 Task: Import "Favorites/Bookmarks" from the file "bookmarks".
Action: Mouse moved to (1198, 35)
Screenshot: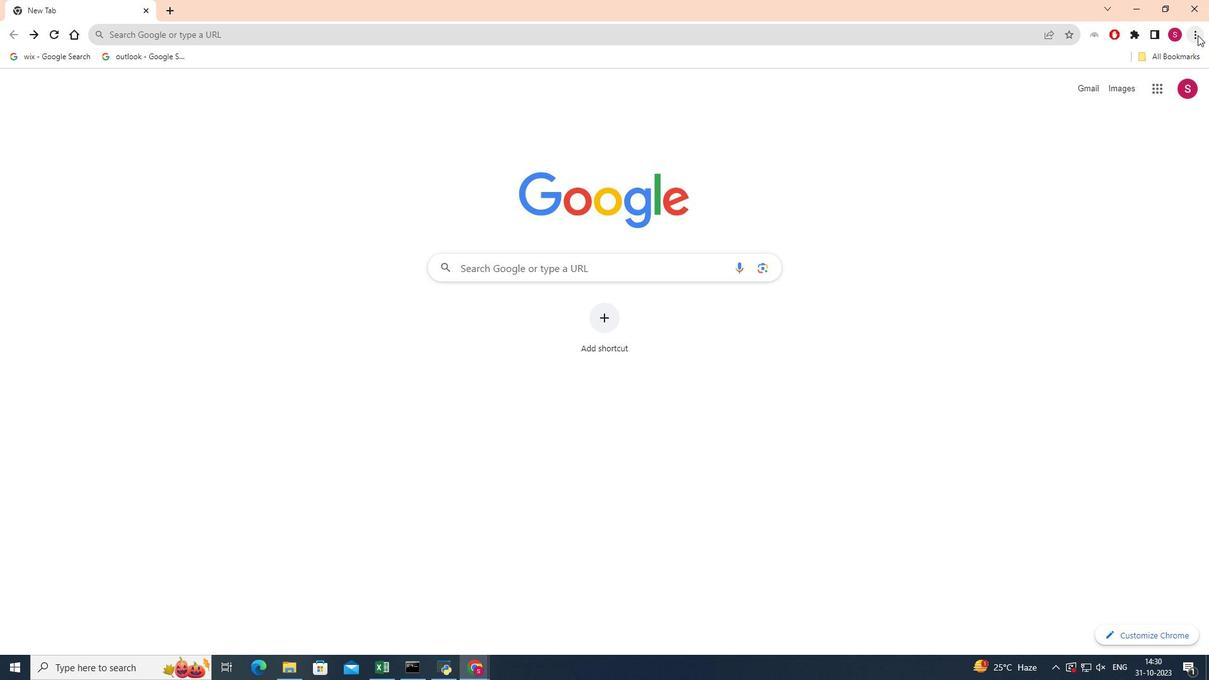 
Action: Mouse pressed left at (1198, 35)
Screenshot: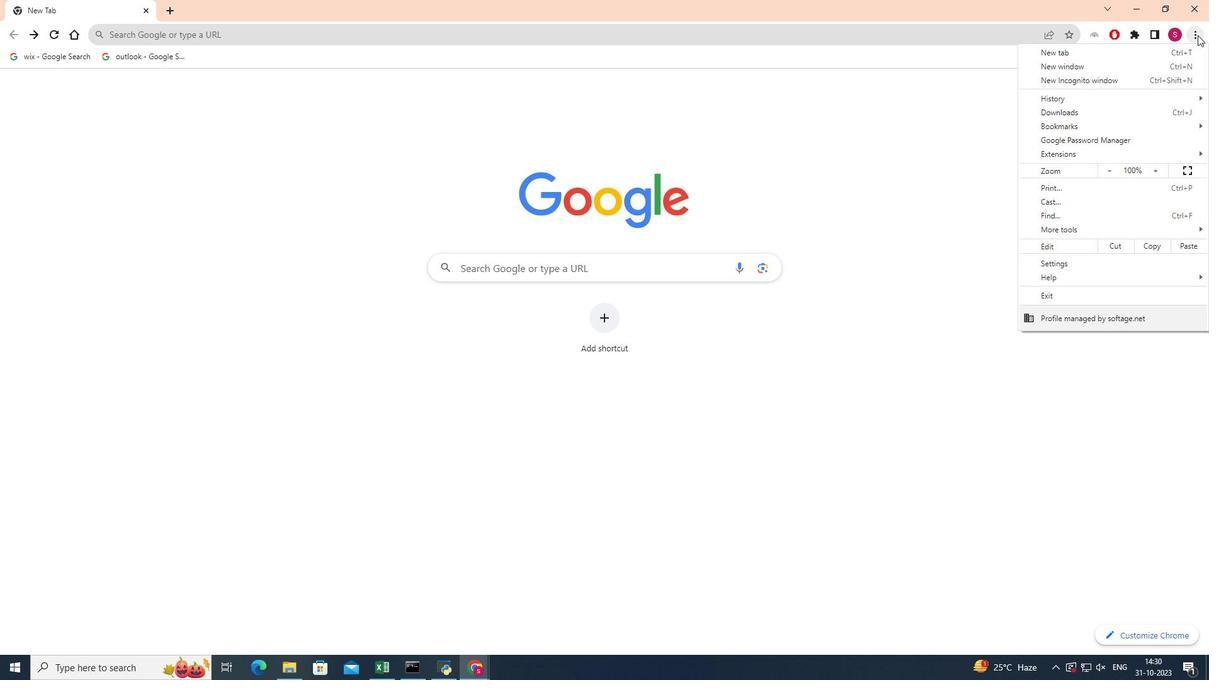 
Action: Mouse moved to (1075, 123)
Screenshot: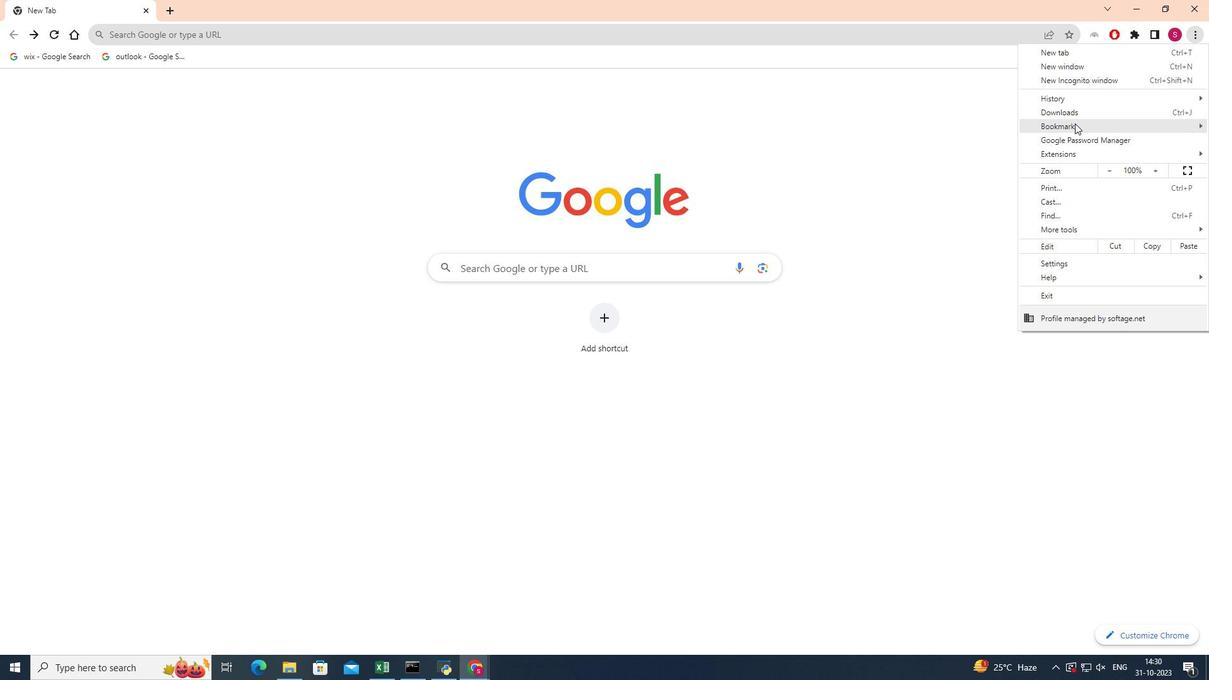 
Action: Mouse pressed left at (1075, 123)
Screenshot: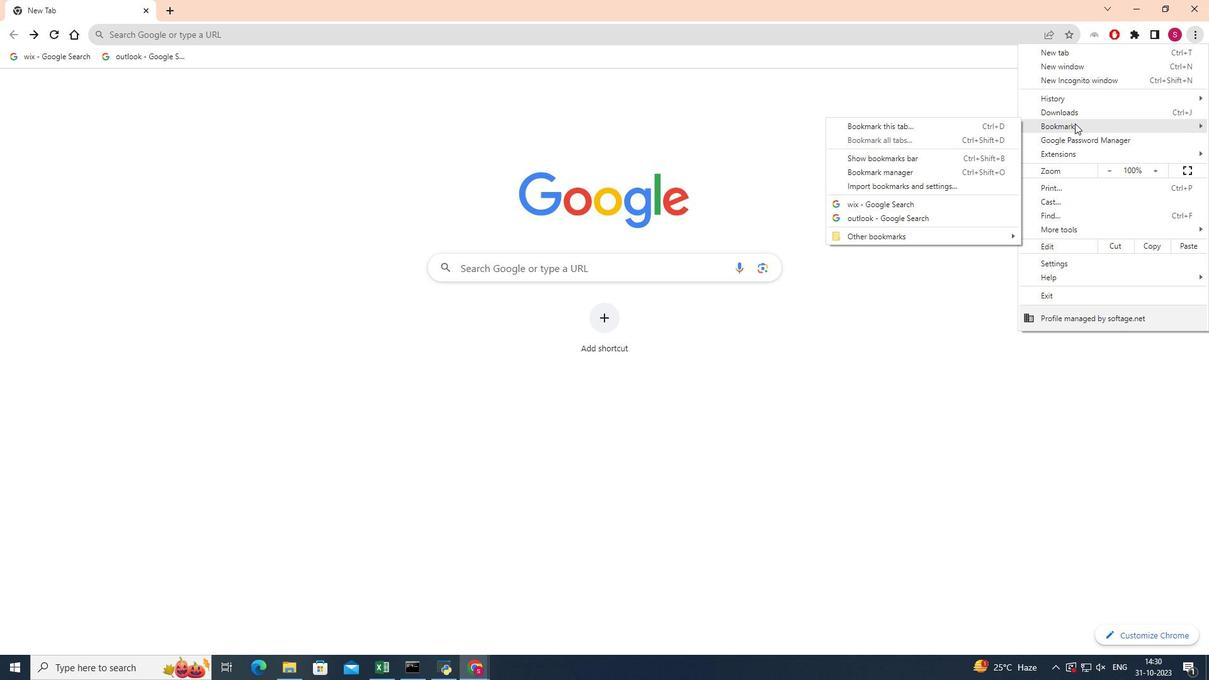 
Action: Mouse moved to (918, 188)
Screenshot: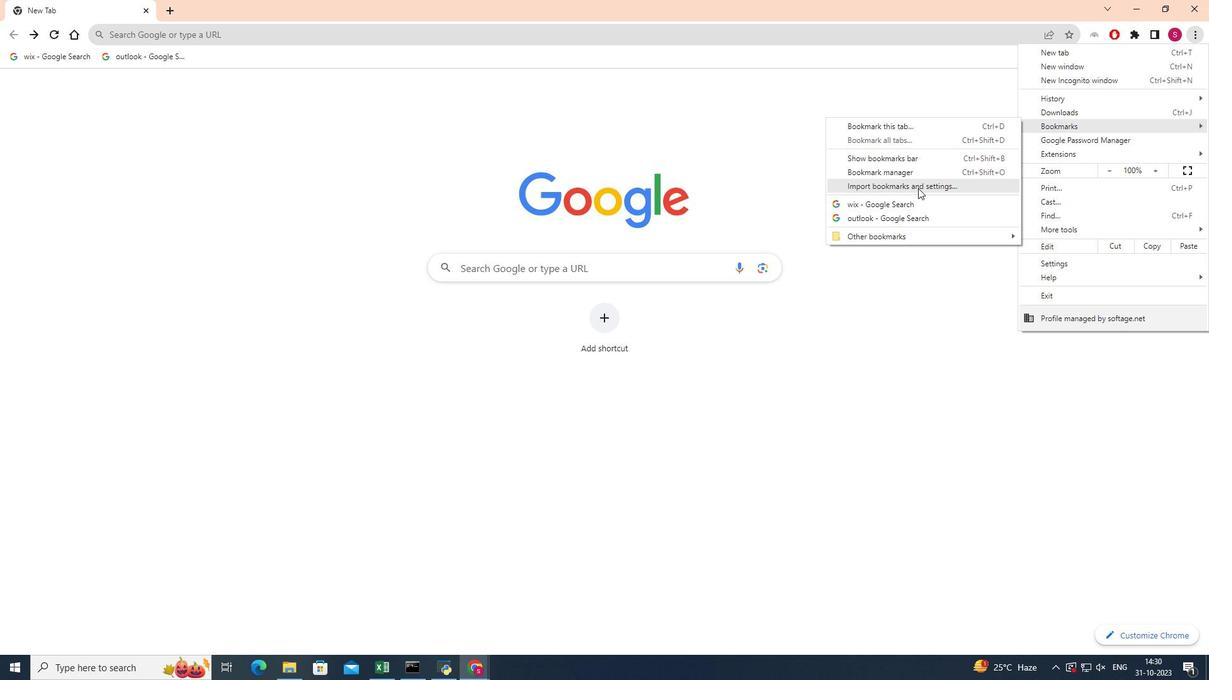 
Action: Mouse pressed left at (918, 188)
Screenshot: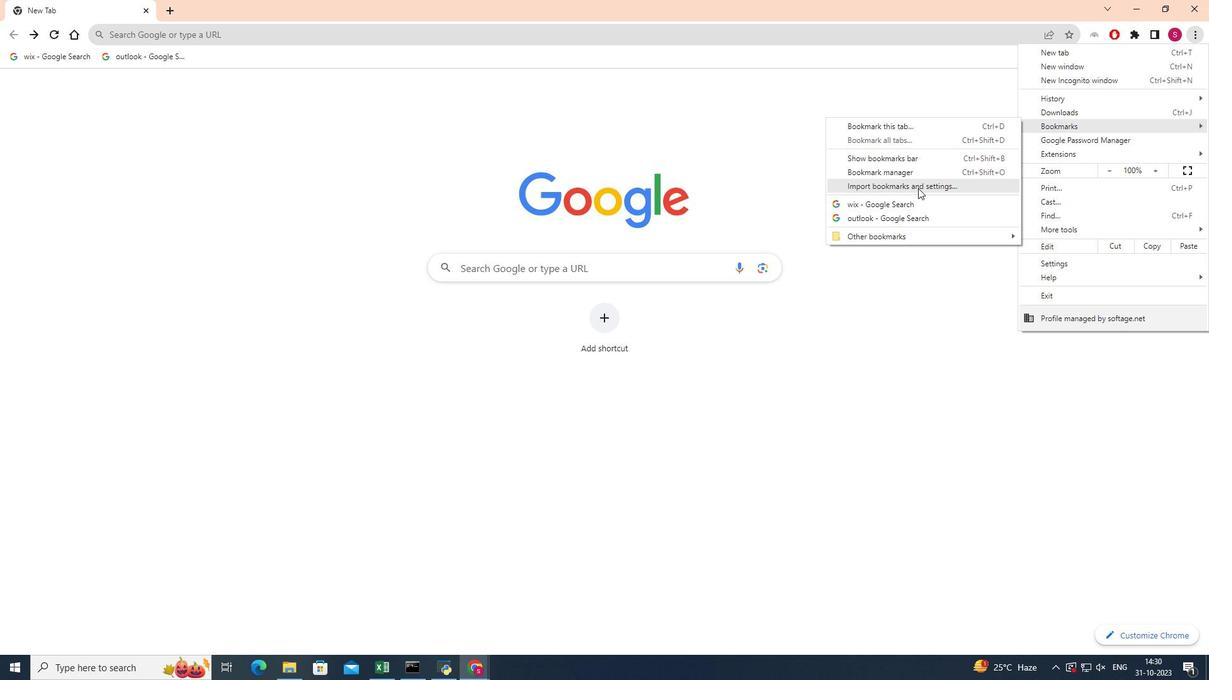 
Action: Mouse moved to (460, 342)
Screenshot: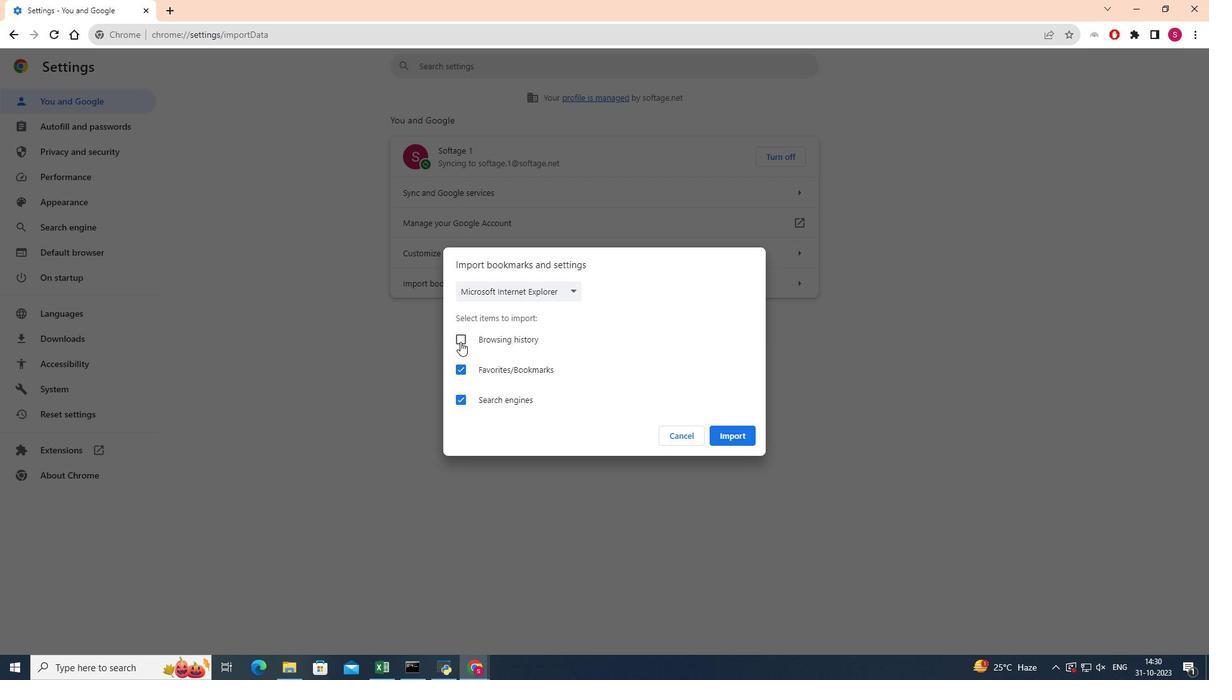 
Action: Mouse pressed left at (460, 342)
Screenshot: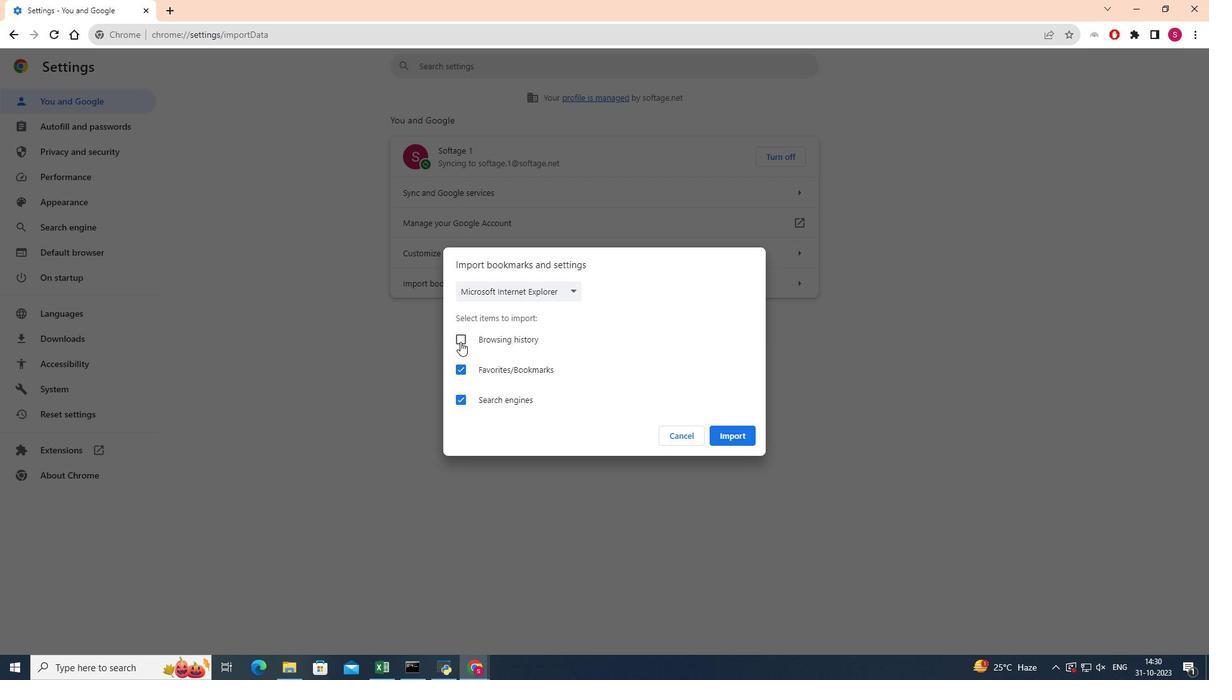 
Action: Mouse moved to (454, 369)
Screenshot: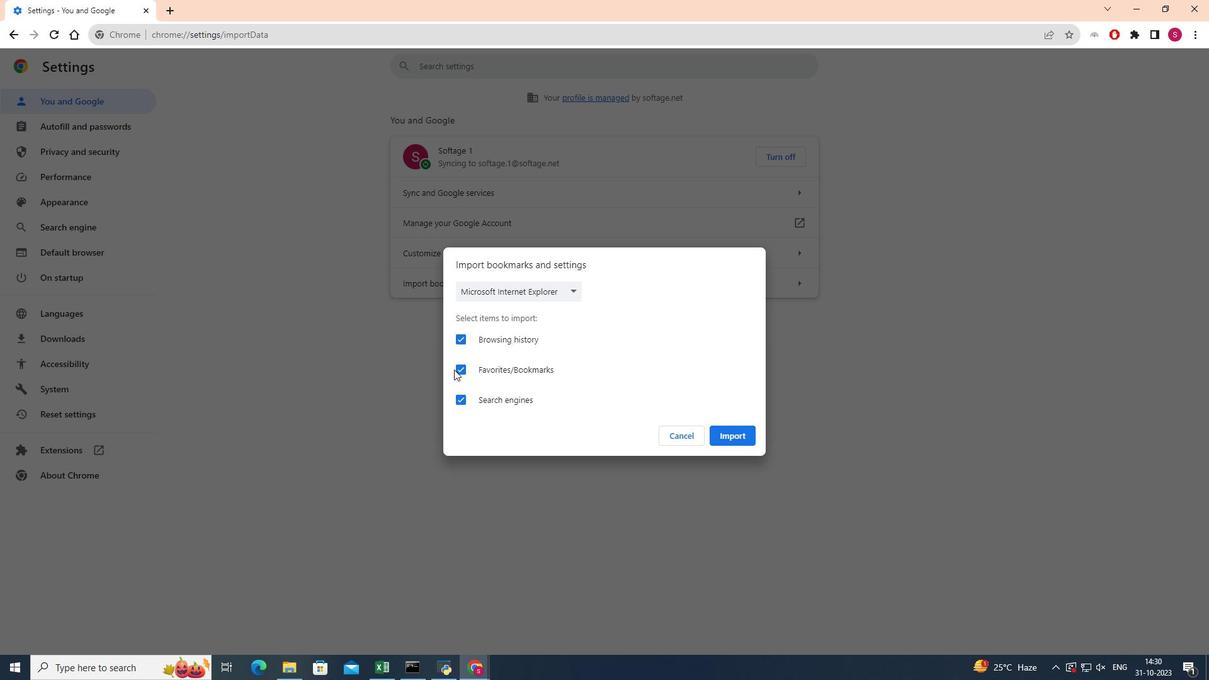 
Action: Mouse pressed left at (454, 369)
Screenshot: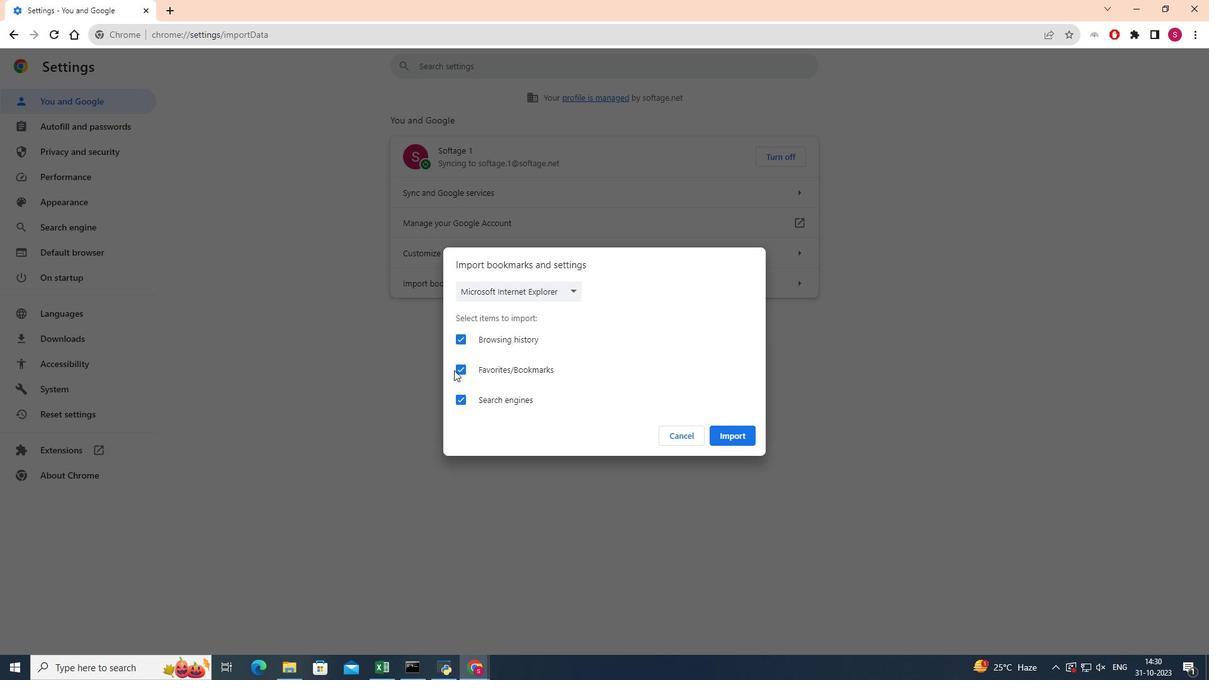 
Action: Mouse moved to (456, 368)
Screenshot: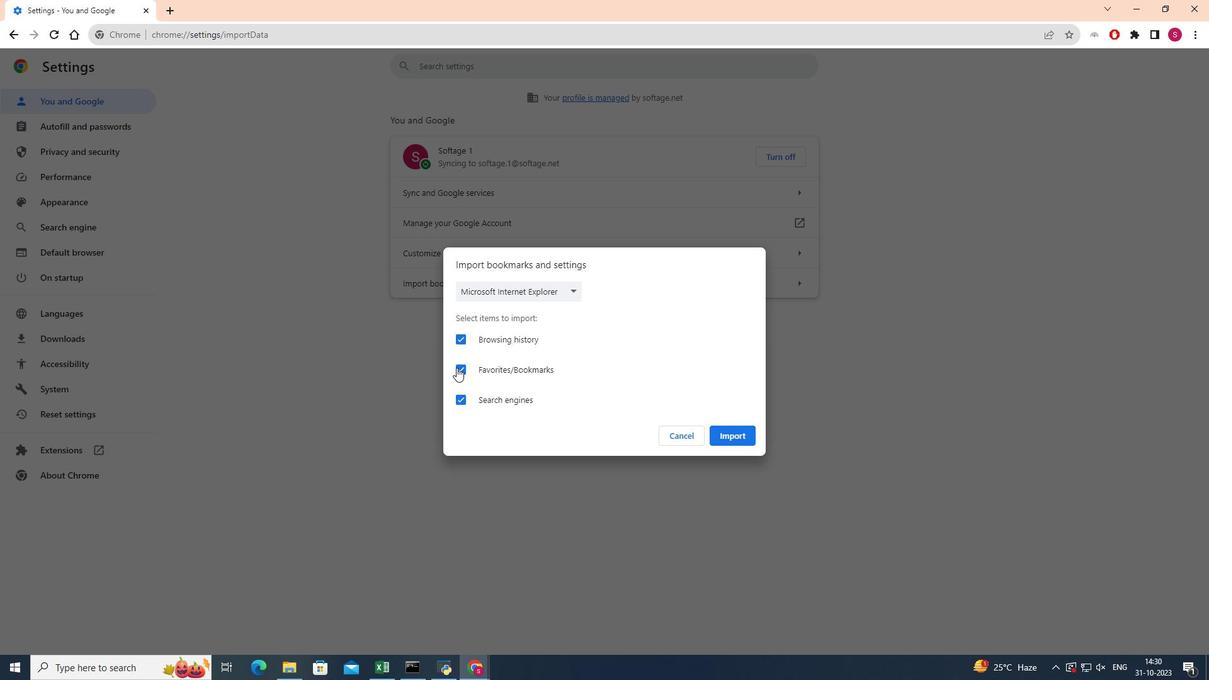 
Action: Mouse pressed left at (456, 368)
Screenshot: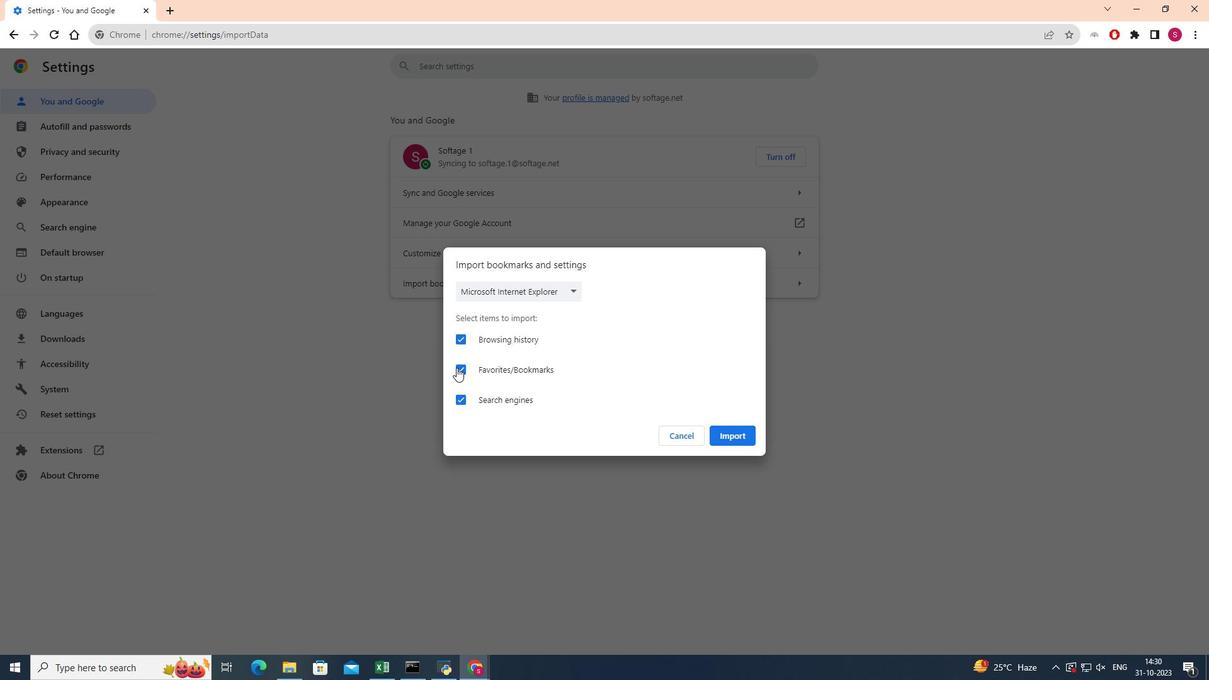
Action: Mouse moved to (459, 400)
Screenshot: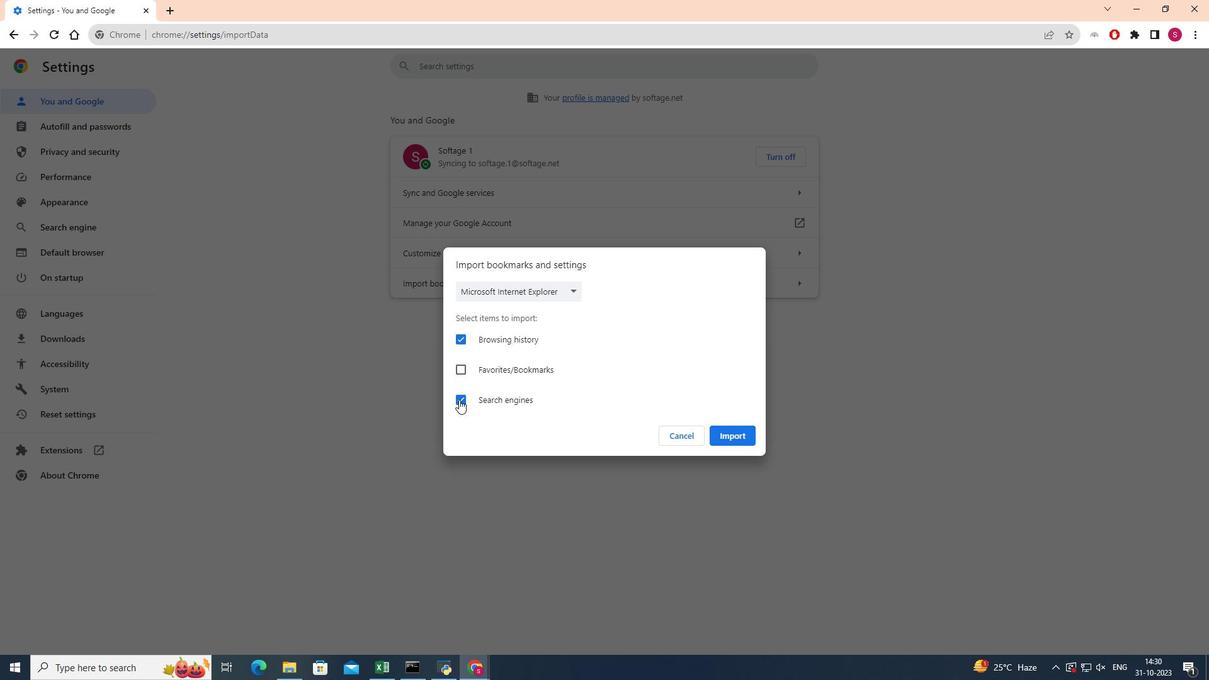 
Action: Mouse pressed left at (459, 400)
Screenshot: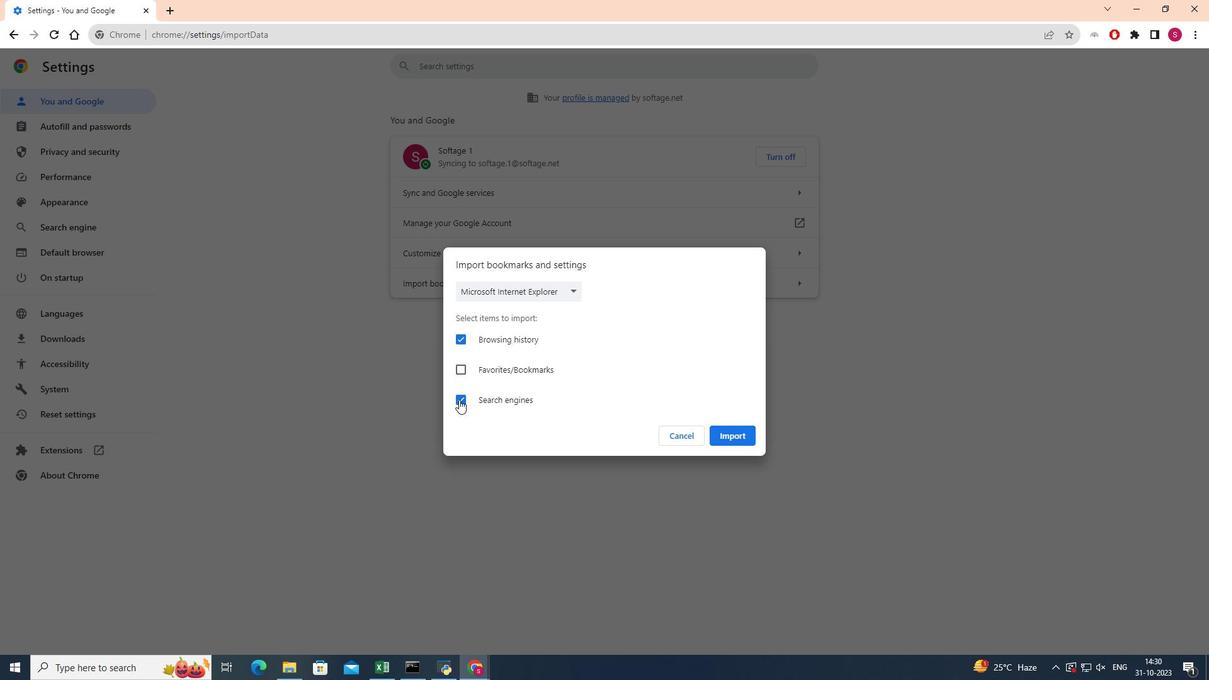 
Action: Mouse moved to (574, 294)
Screenshot: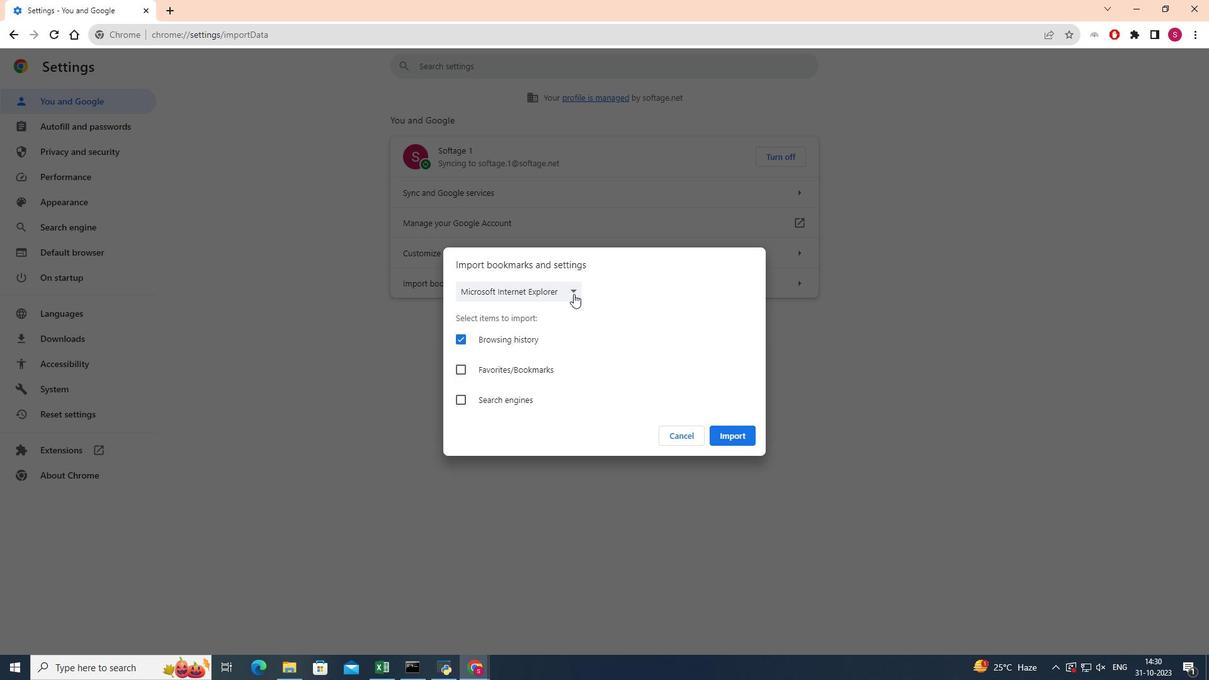 
Action: Mouse pressed left at (574, 294)
Screenshot: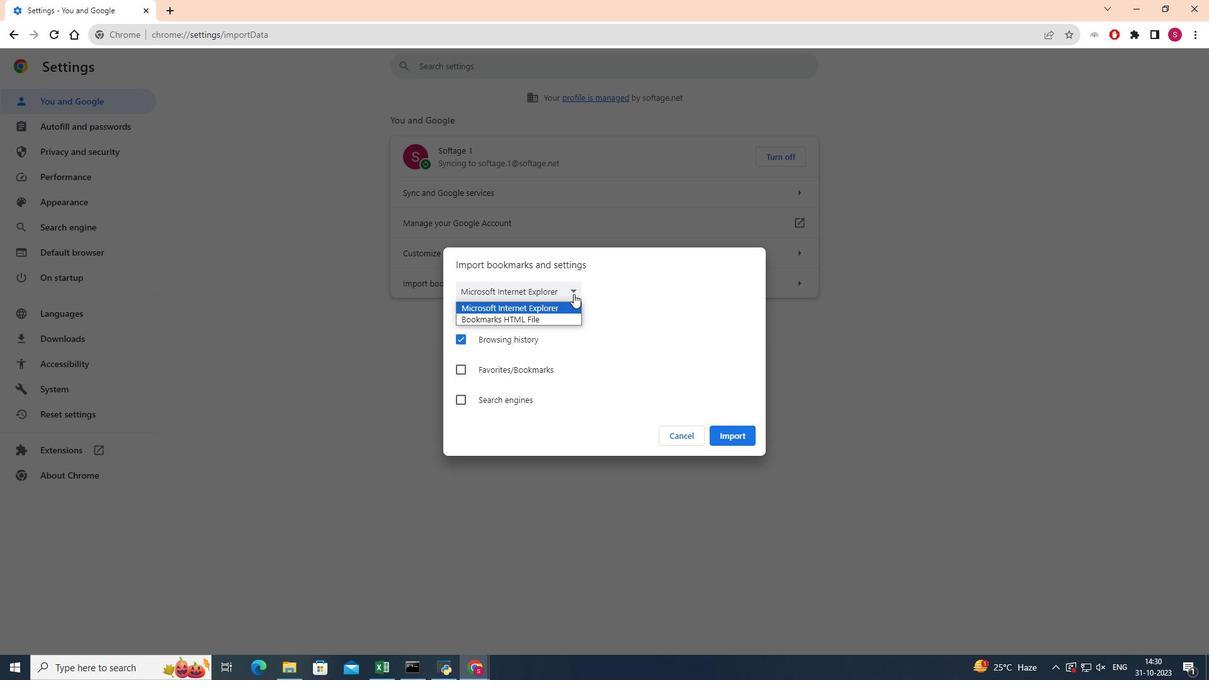 
Action: Mouse moved to (549, 319)
Screenshot: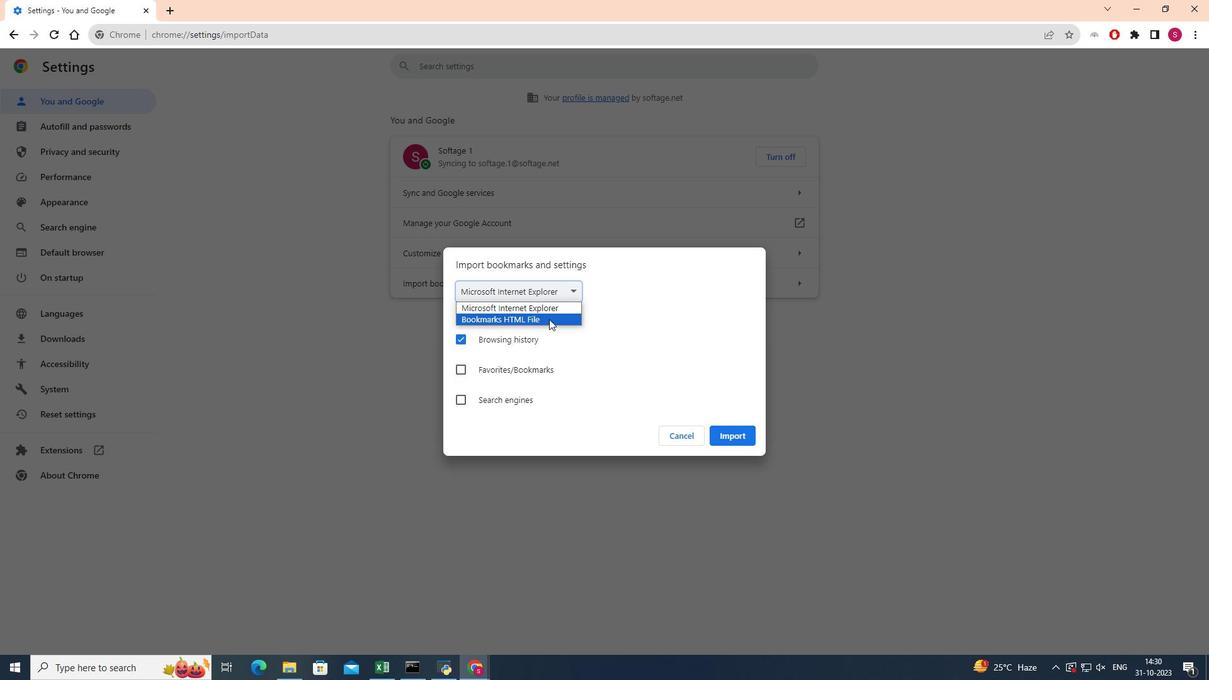 
Action: Mouse pressed left at (549, 319)
Screenshot: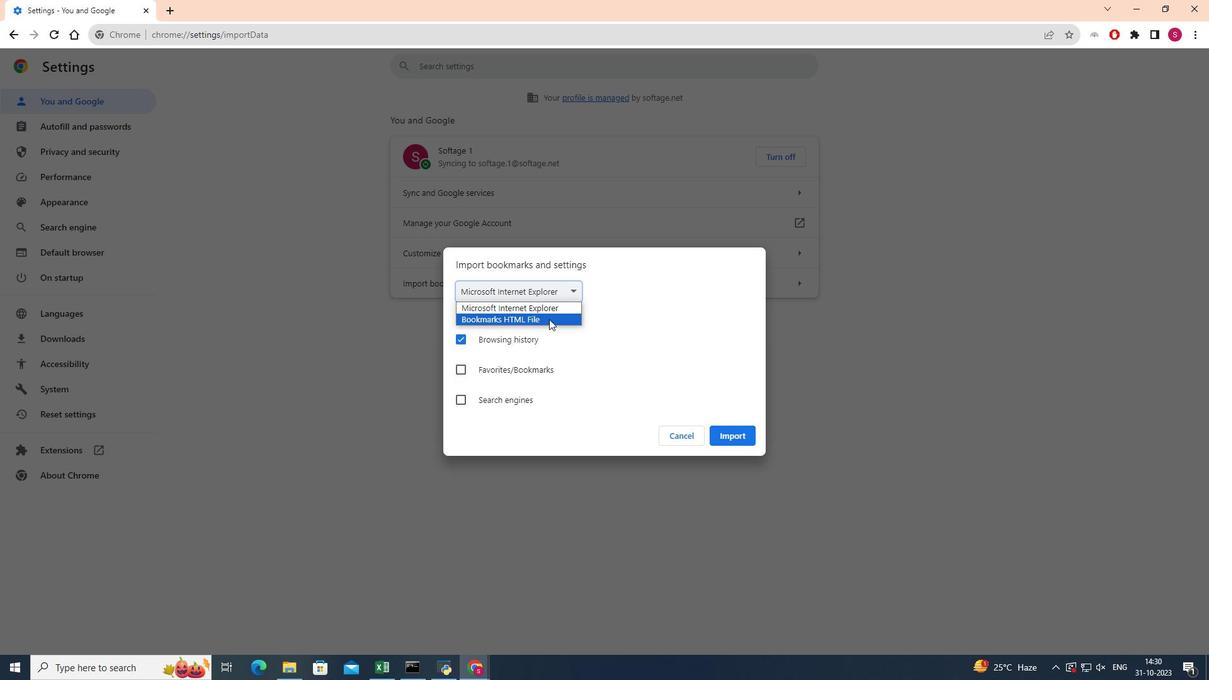 
Action: Mouse moved to (461, 368)
Screenshot: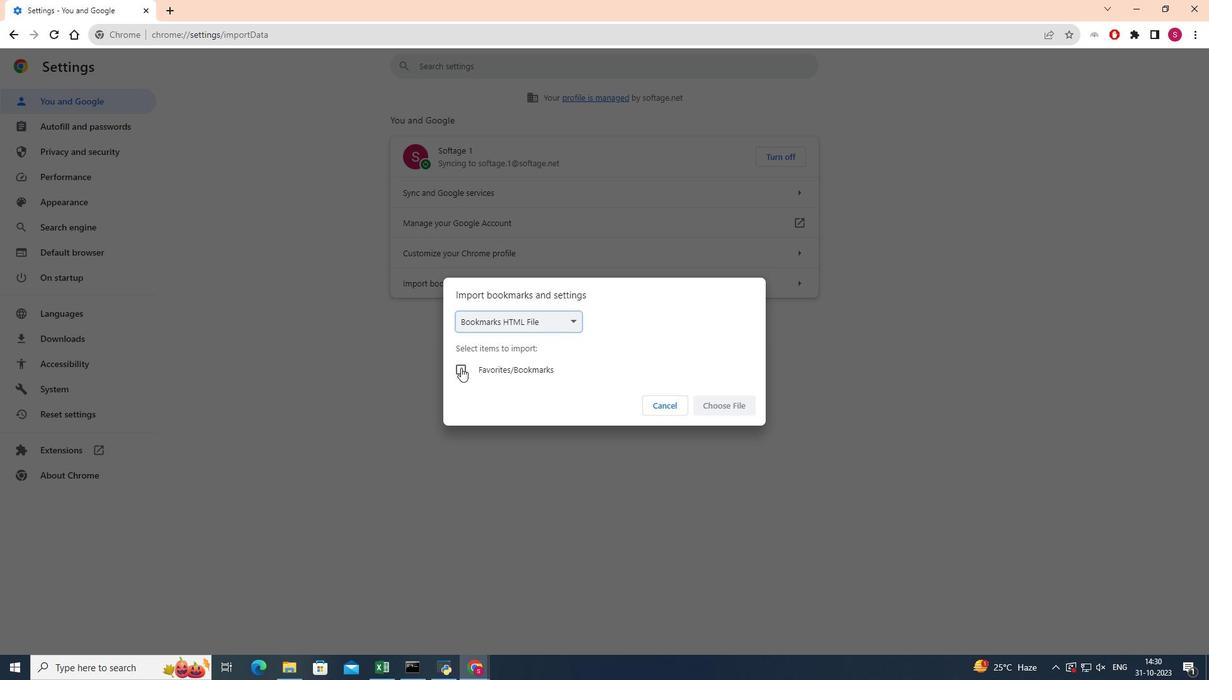 
Action: Mouse pressed left at (461, 368)
Screenshot: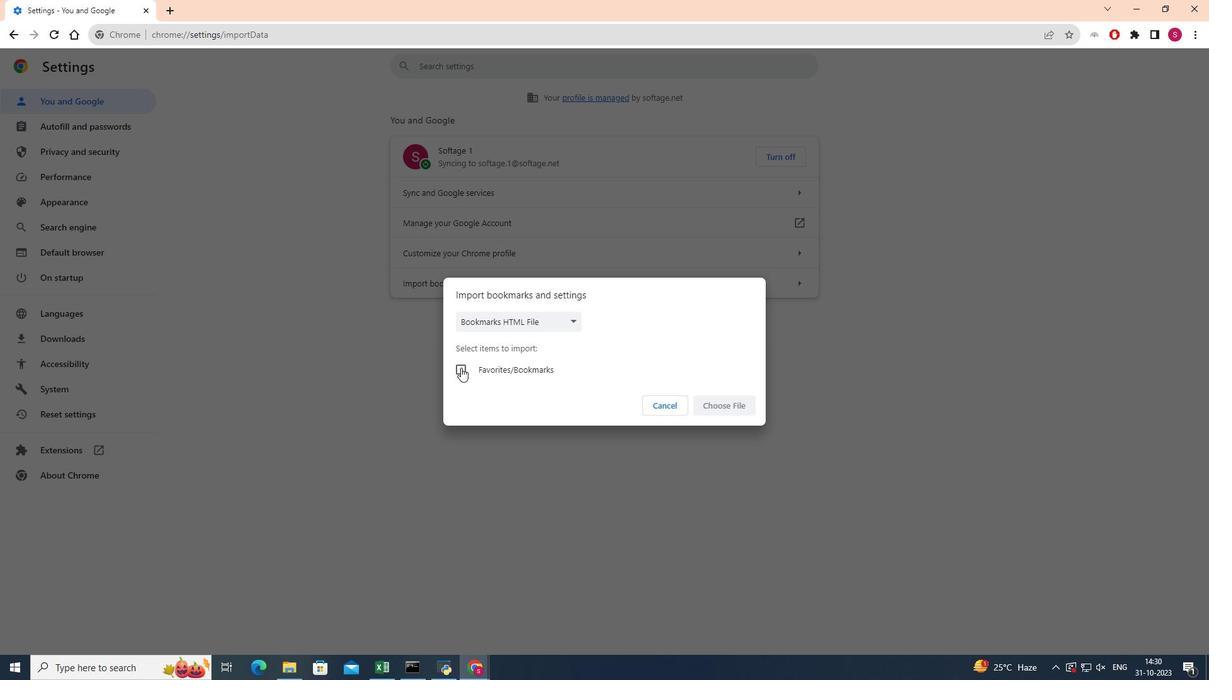 
Action: Mouse moved to (733, 410)
Screenshot: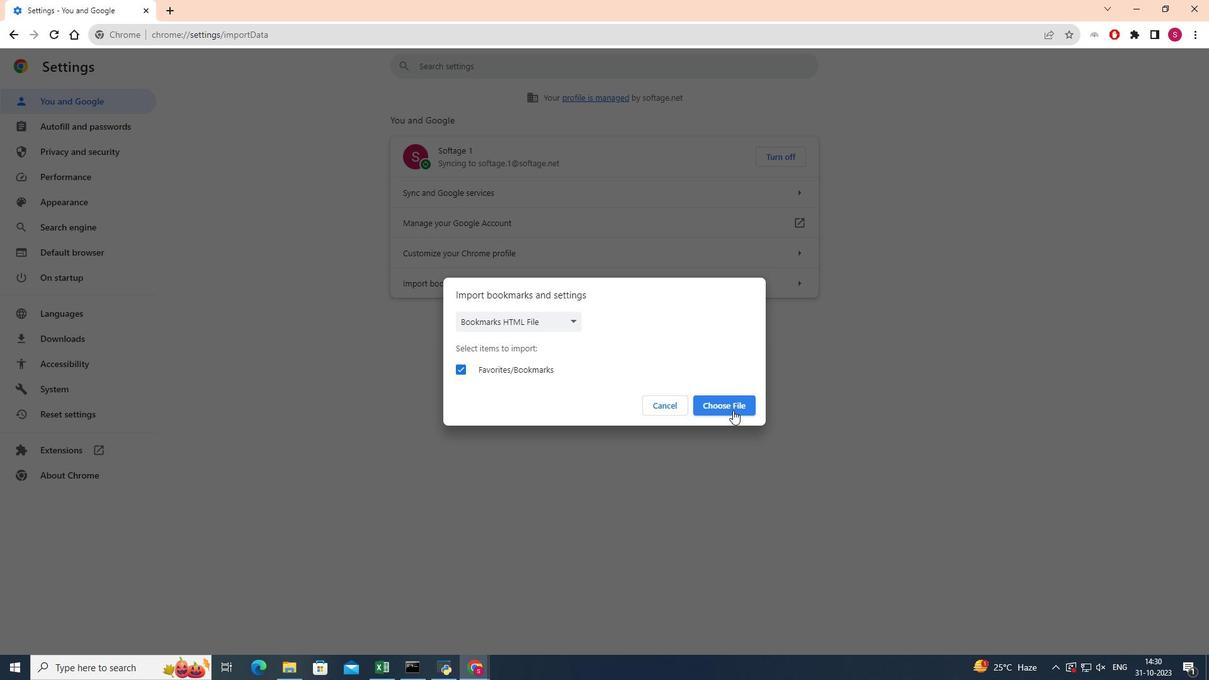 
Action: Mouse pressed left at (733, 410)
Screenshot: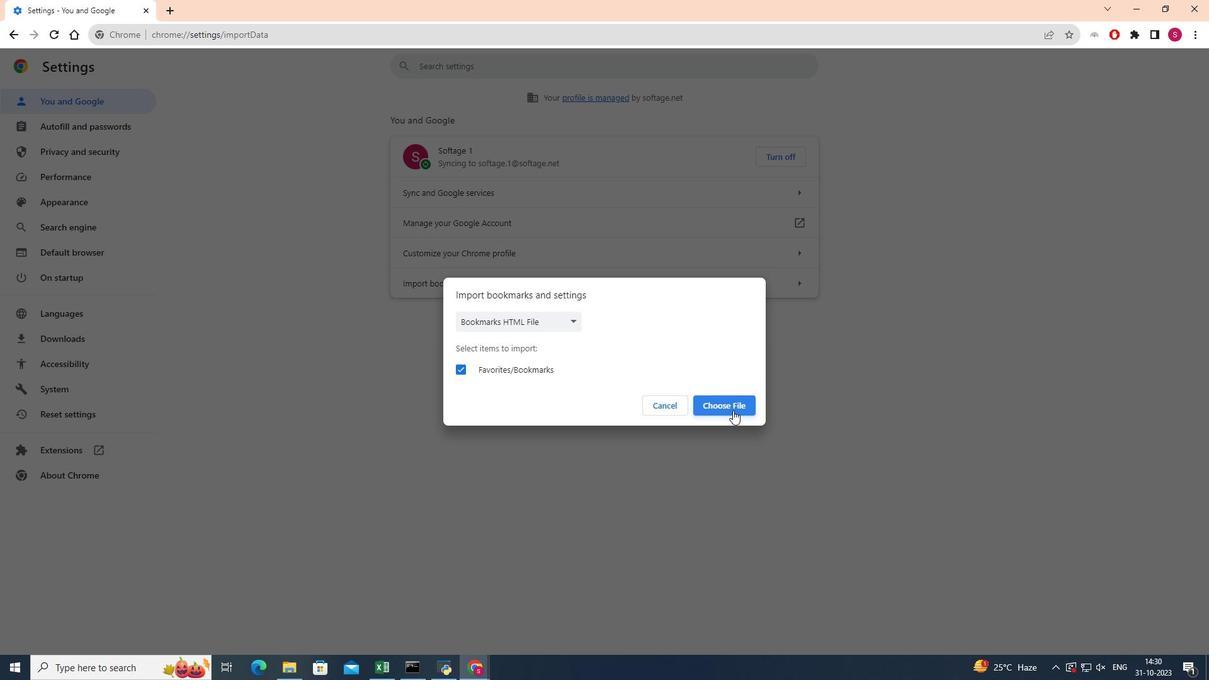 
Action: Mouse moved to (216, 89)
Screenshot: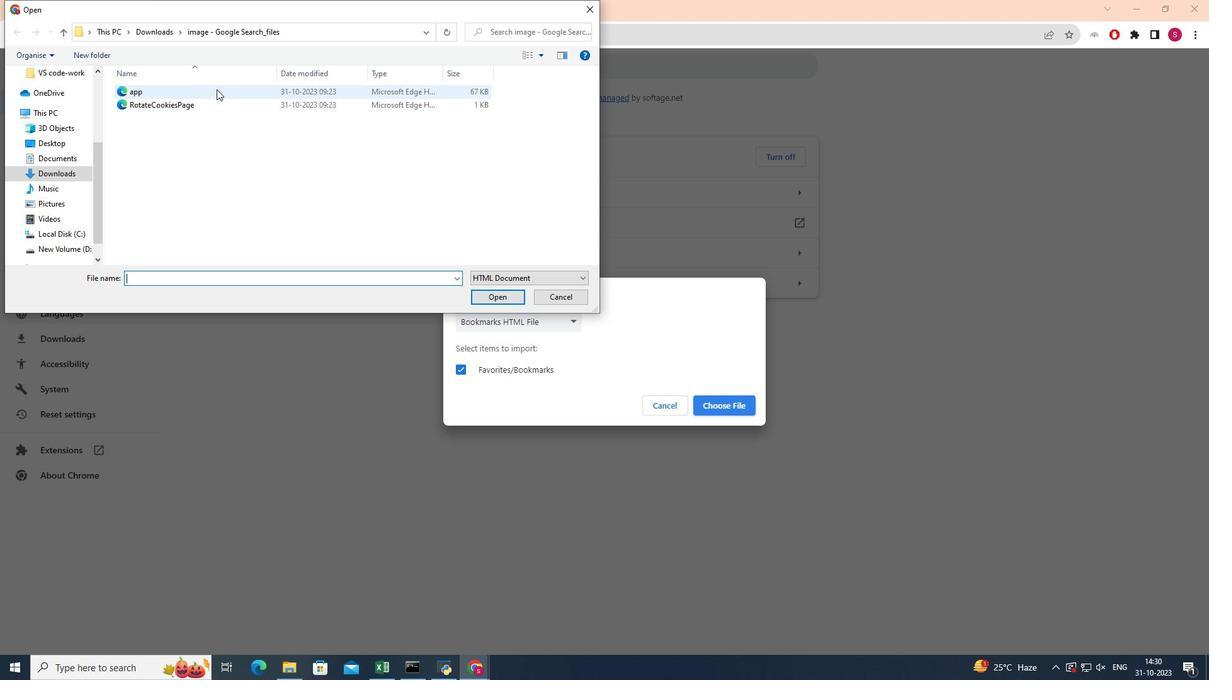 
Action: Mouse pressed left at (216, 89)
Screenshot: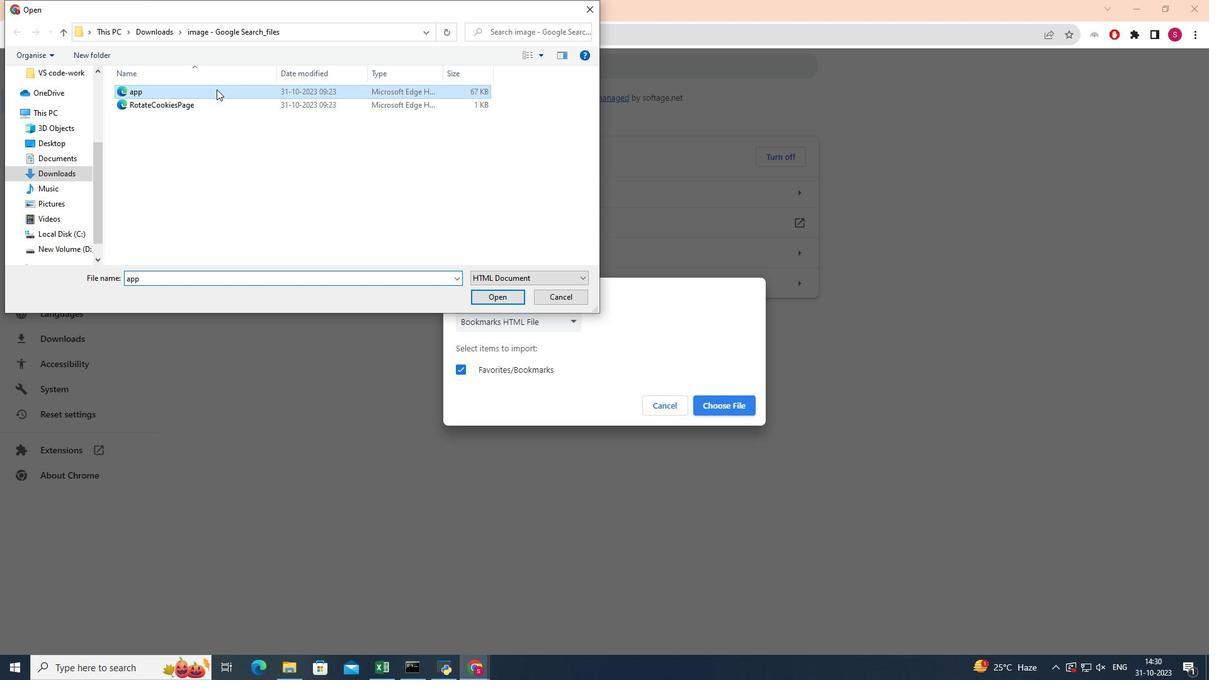 
Action: Mouse moved to (507, 297)
Screenshot: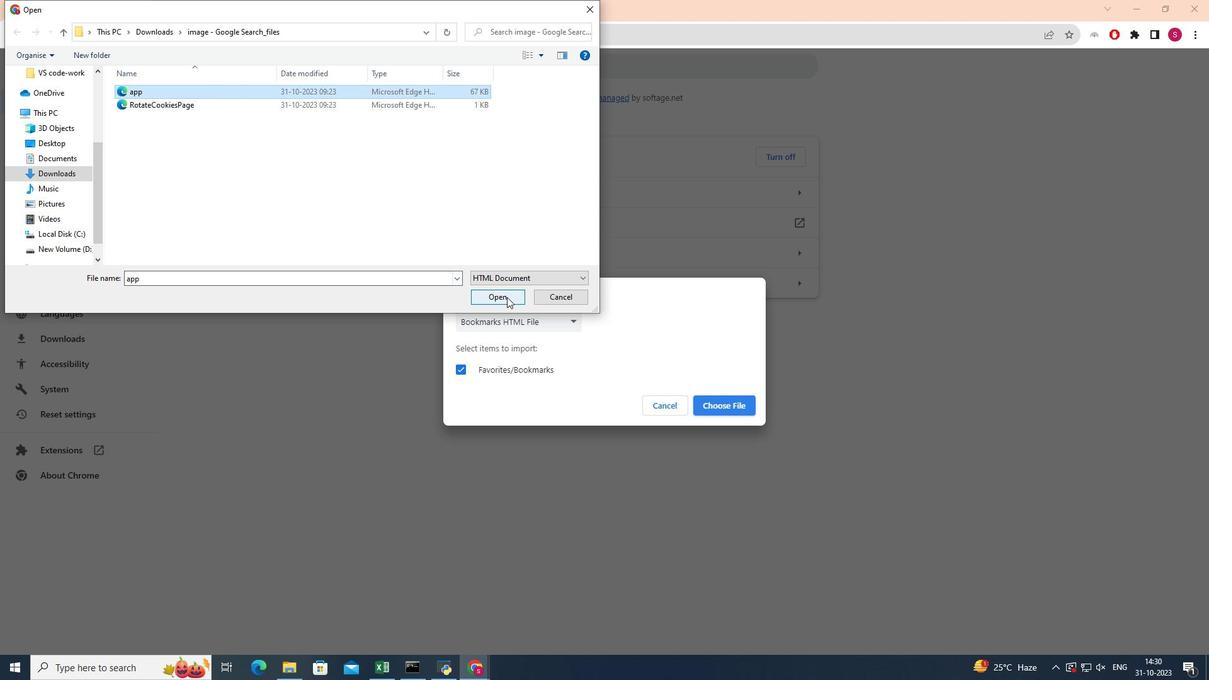 
Action: Mouse pressed left at (507, 297)
Screenshot: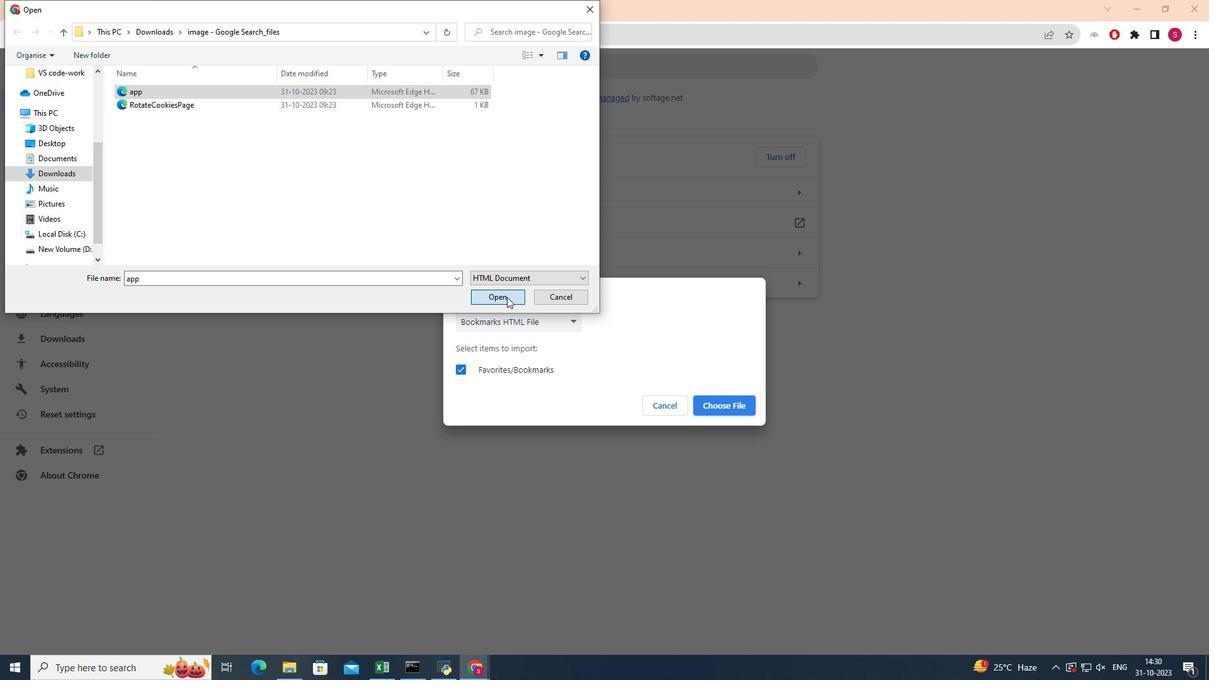 
Action: Mouse moved to (741, 421)
Screenshot: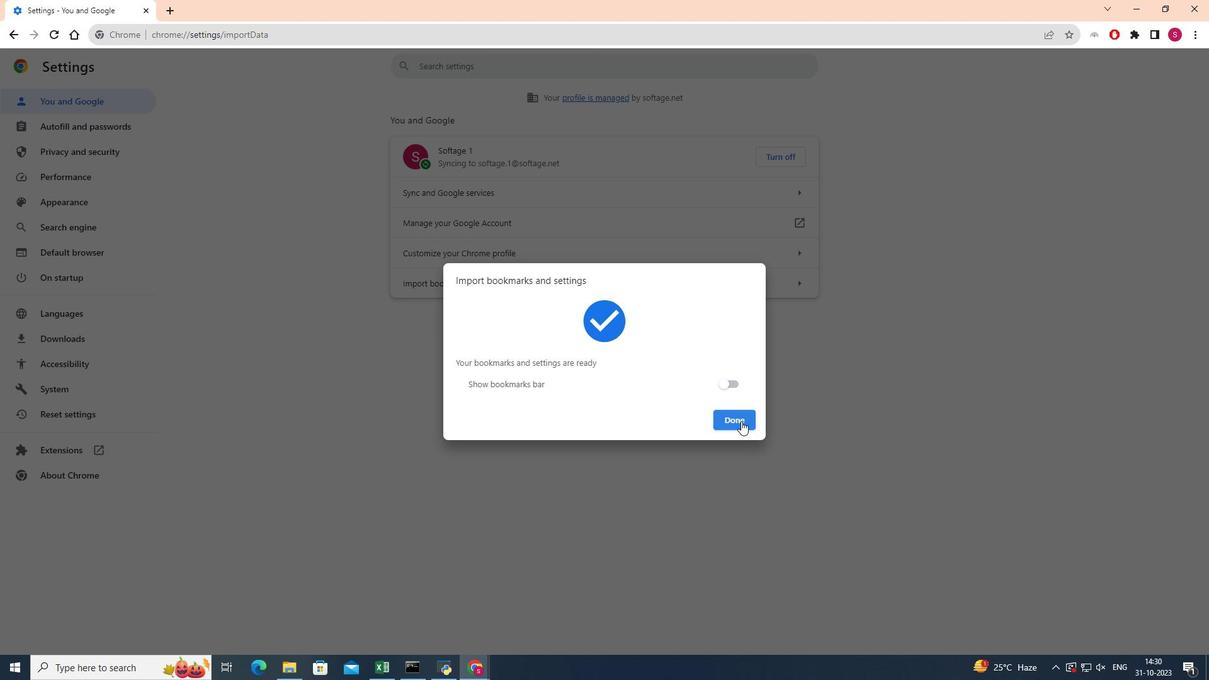 
Action: Mouse pressed left at (741, 421)
Screenshot: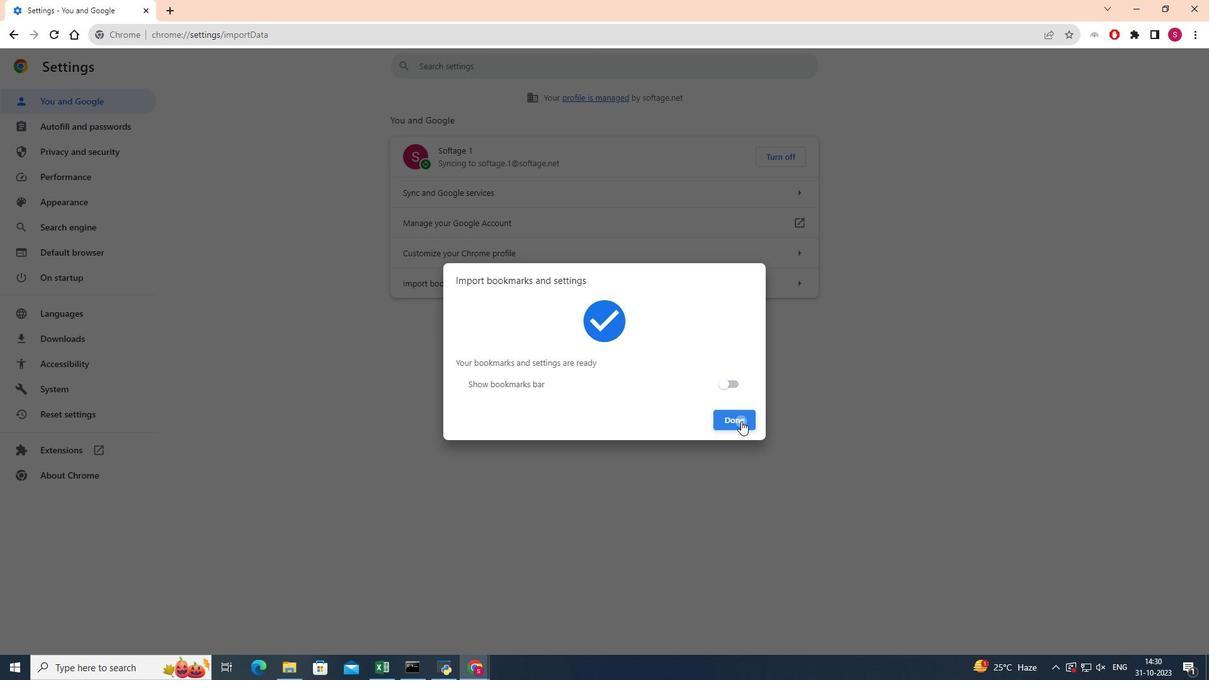 
